 Task: Get directions from Joshua Tree National Park, California, United States to Carlsbad Caverns National Park, New Mexico, United States and reverse  starting point and destination and check the best travel modes
Action: Mouse moved to (1049, 80)
Screenshot: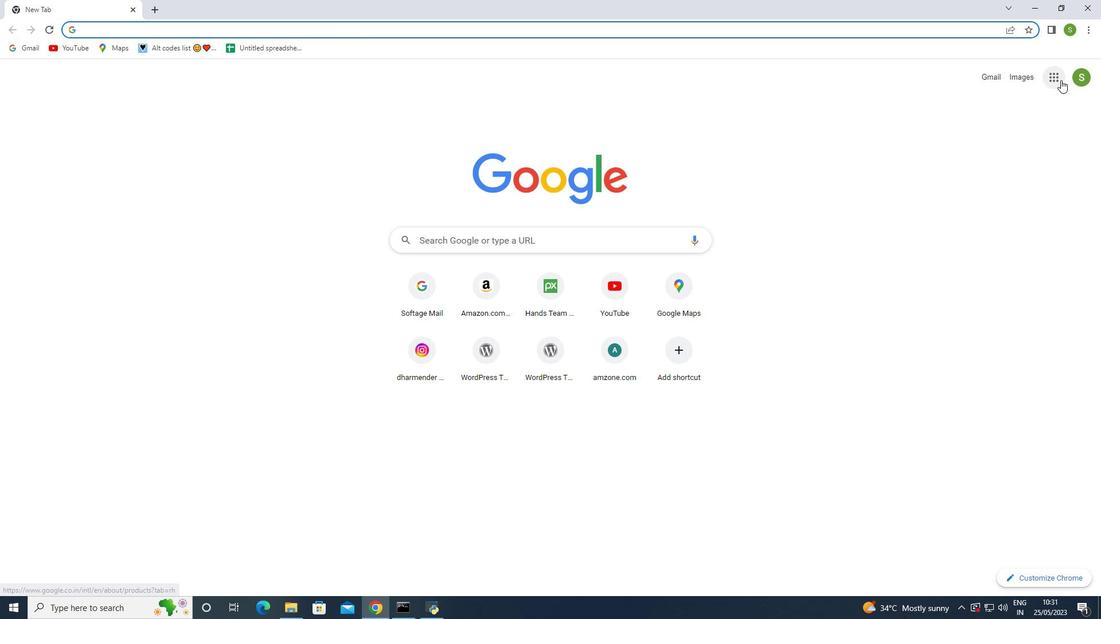 
Action: Mouse pressed left at (1049, 80)
Screenshot: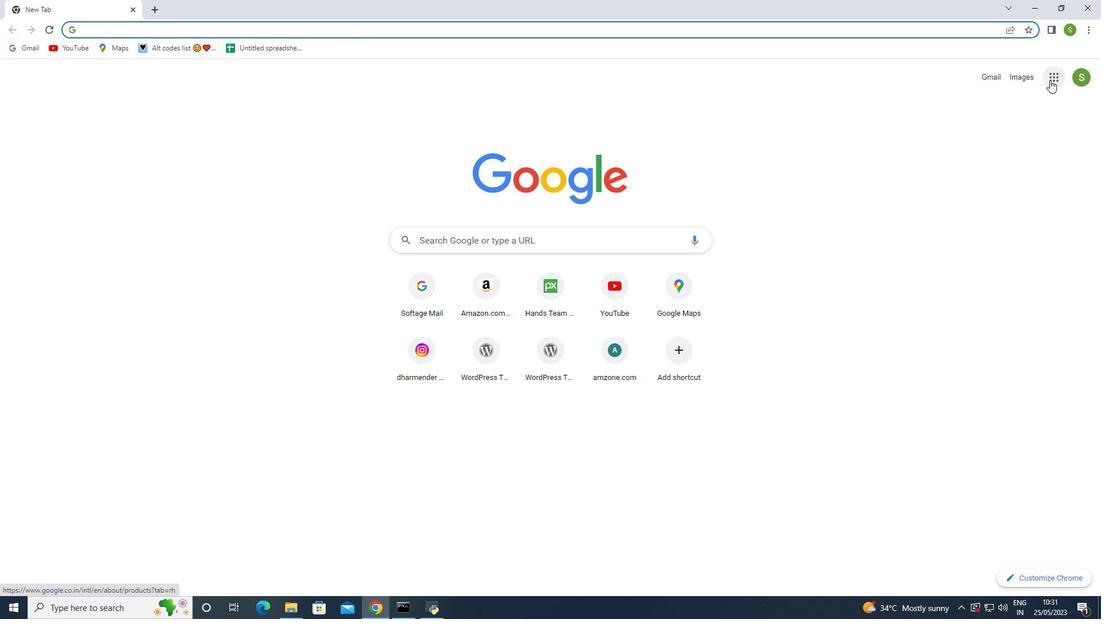 
Action: Mouse moved to (1058, 286)
Screenshot: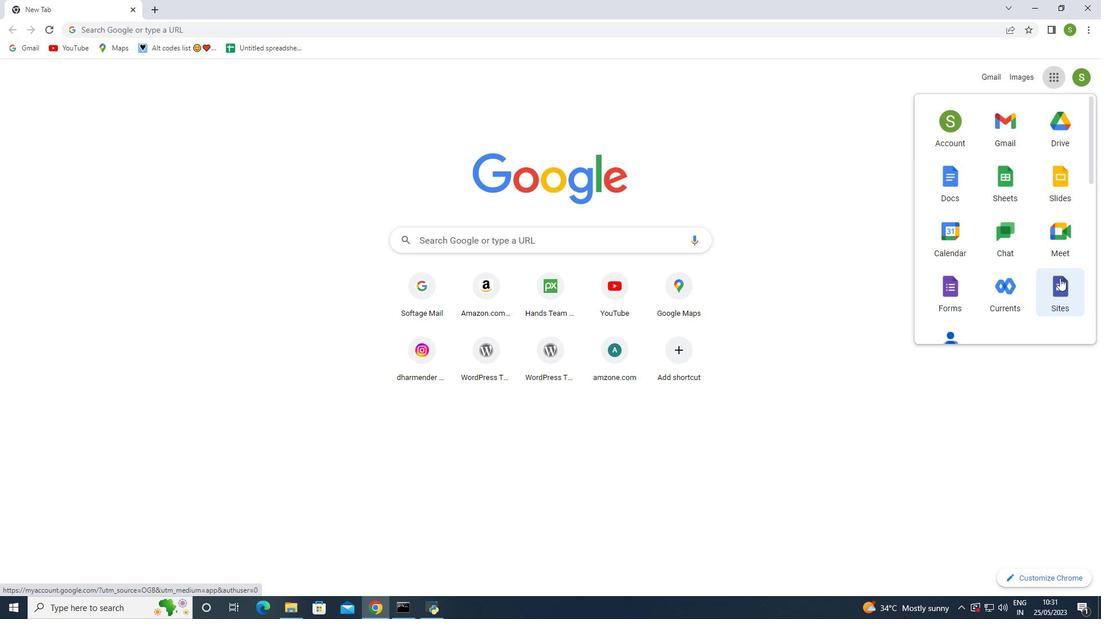 
Action: Mouse scrolled (1058, 285) with delta (0, 0)
Screenshot: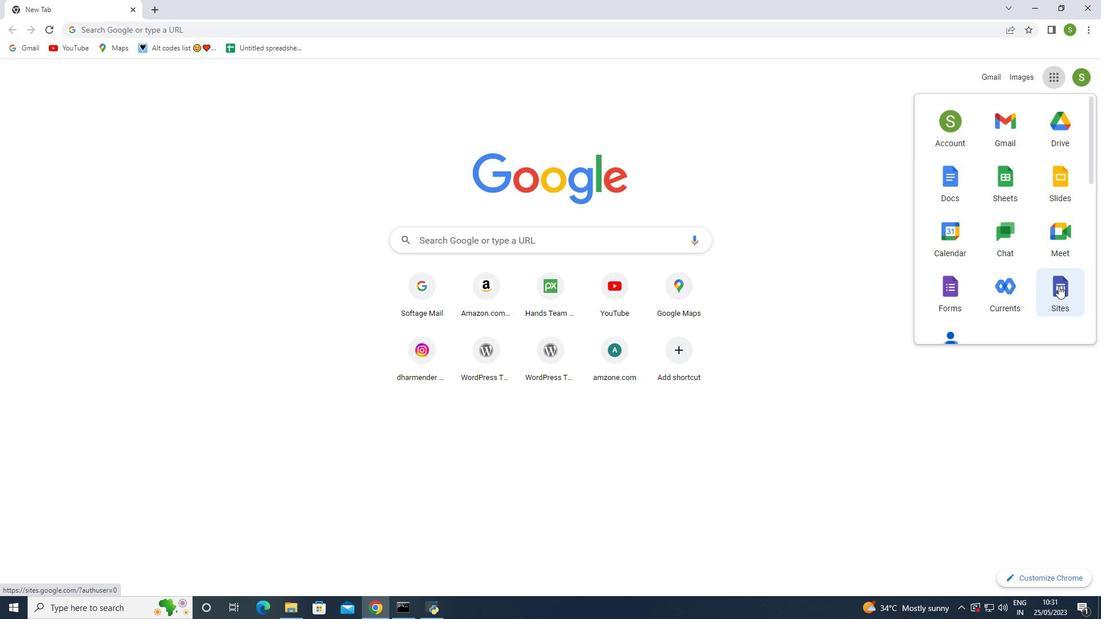 
Action: Mouse scrolled (1058, 285) with delta (0, 0)
Screenshot: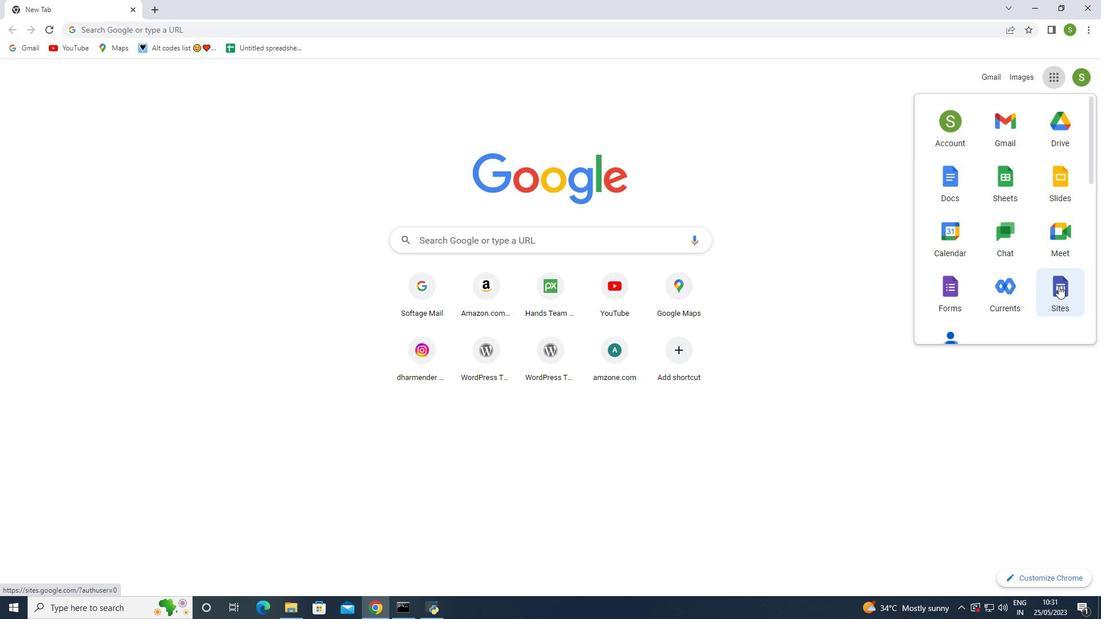 
Action: Mouse scrolled (1058, 285) with delta (0, 0)
Screenshot: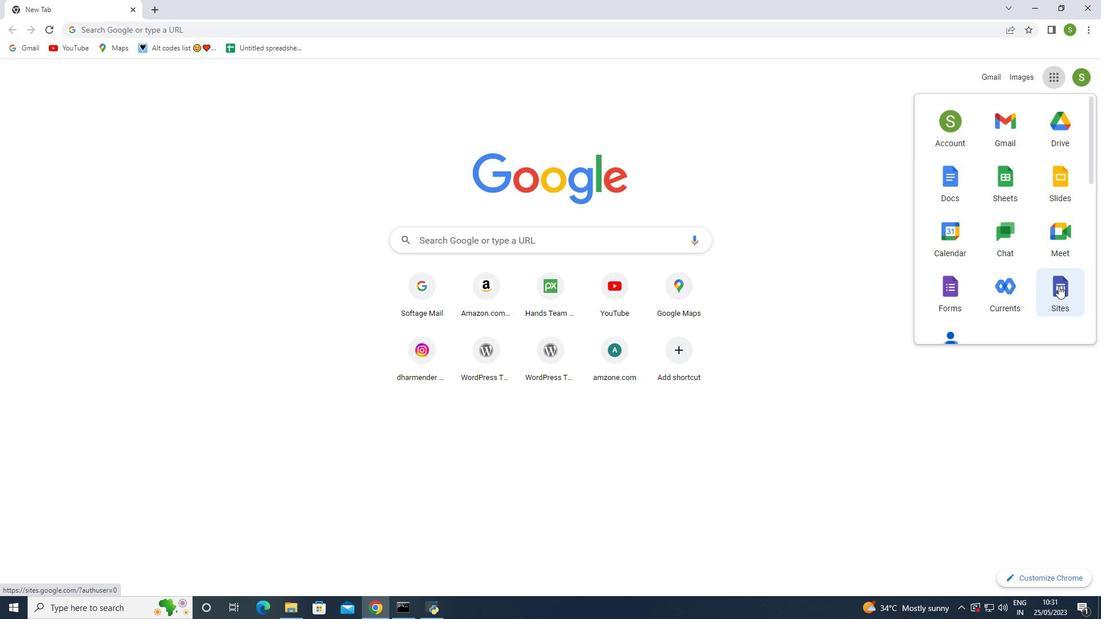 
Action: Mouse moved to (1058, 251)
Screenshot: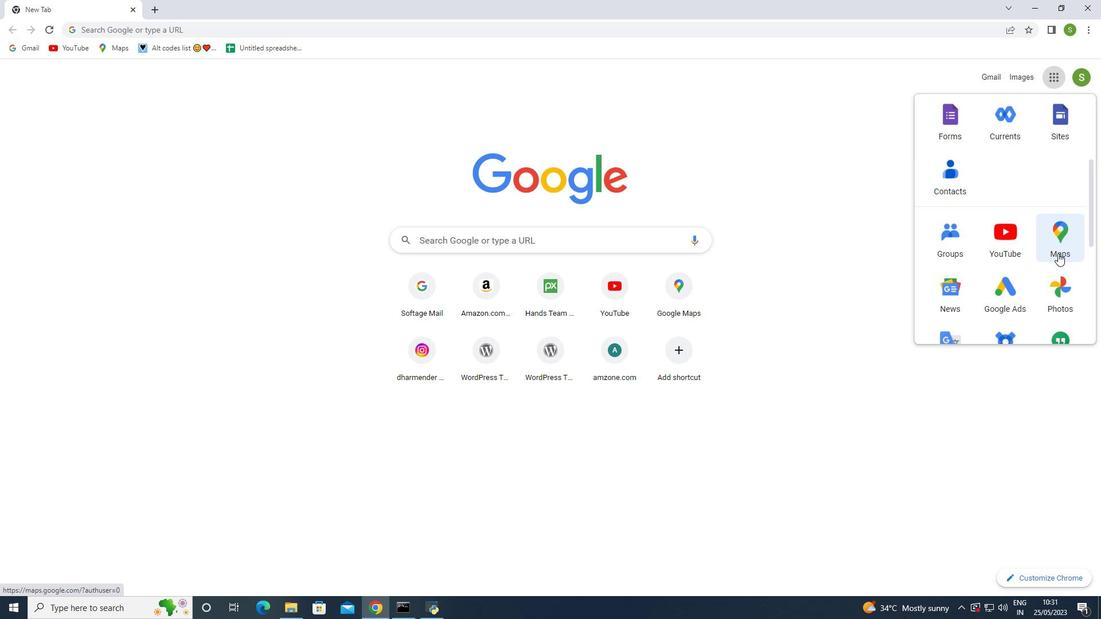
Action: Mouse pressed left at (1058, 251)
Screenshot: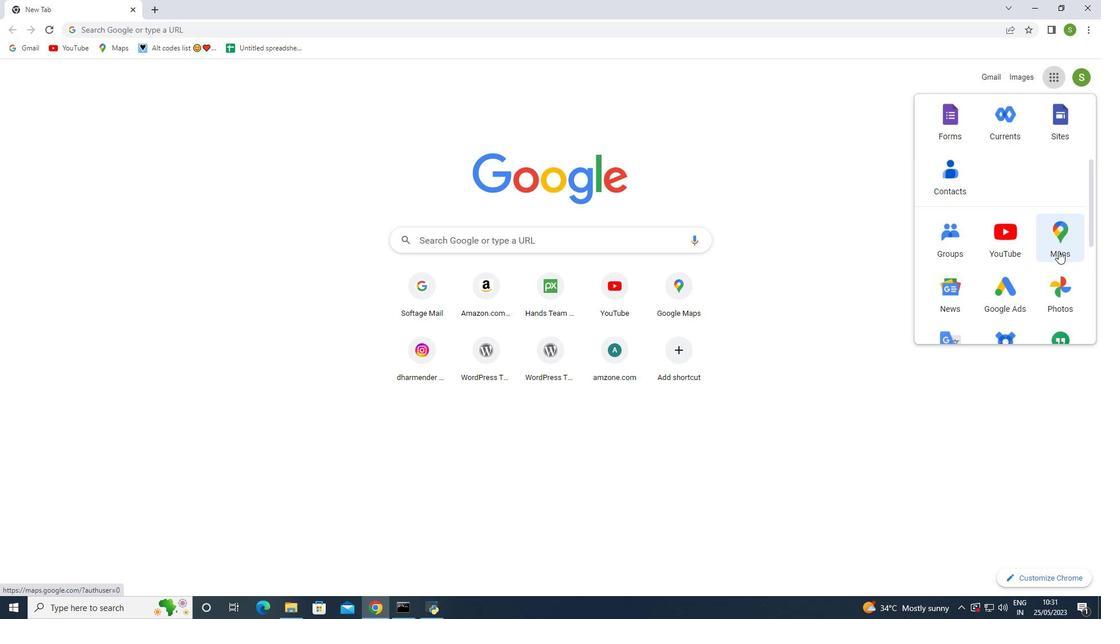 
Action: Mouse moved to (572, 274)
Screenshot: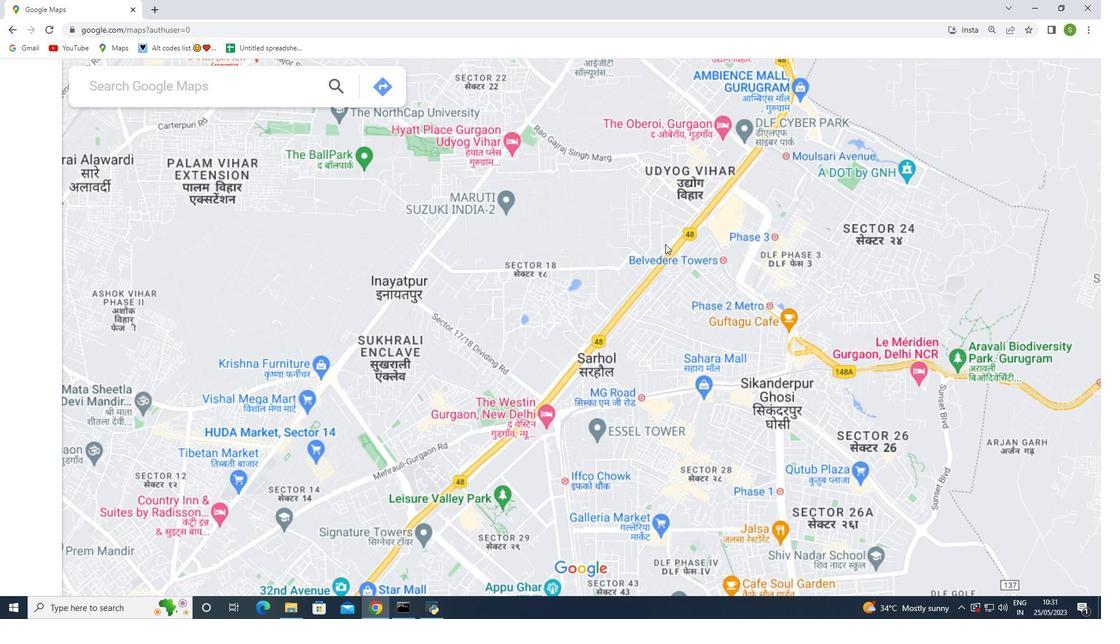
Action: Mouse scrolled (572, 273) with delta (0, 0)
Screenshot: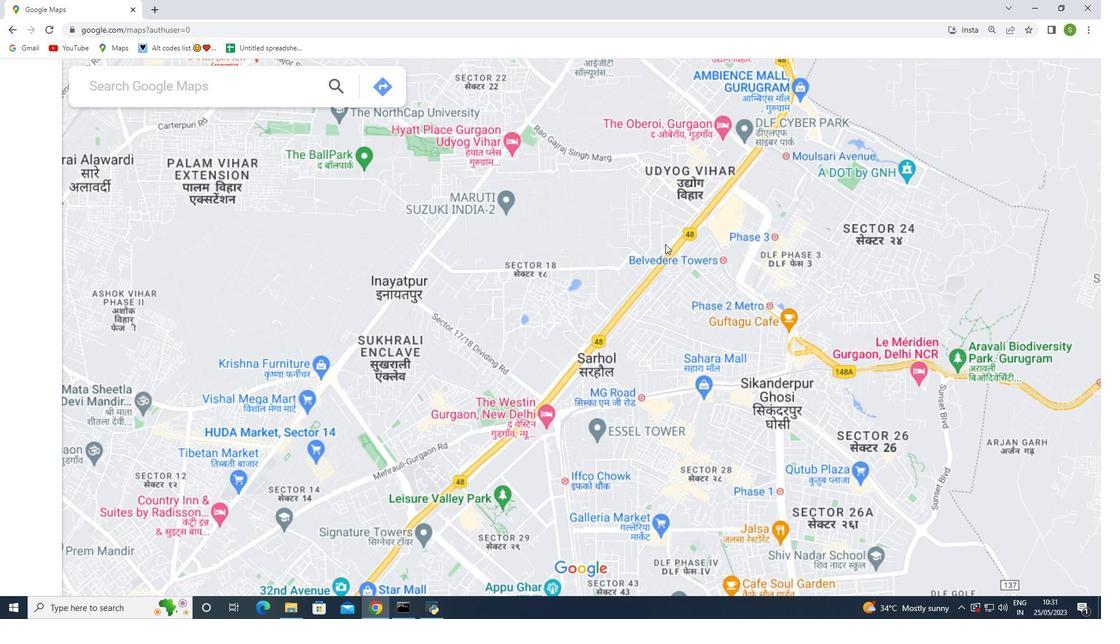 
Action: Mouse moved to (571, 275)
Screenshot: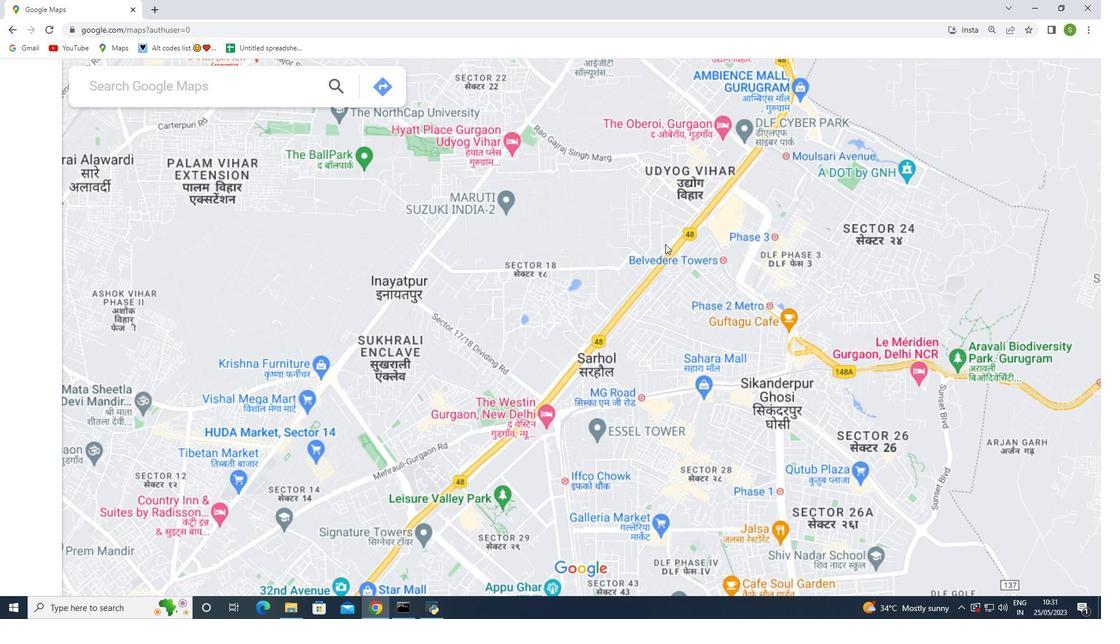 
Action: Mouse scrolled (571, 275) with delta (0, 0)
Screenshot: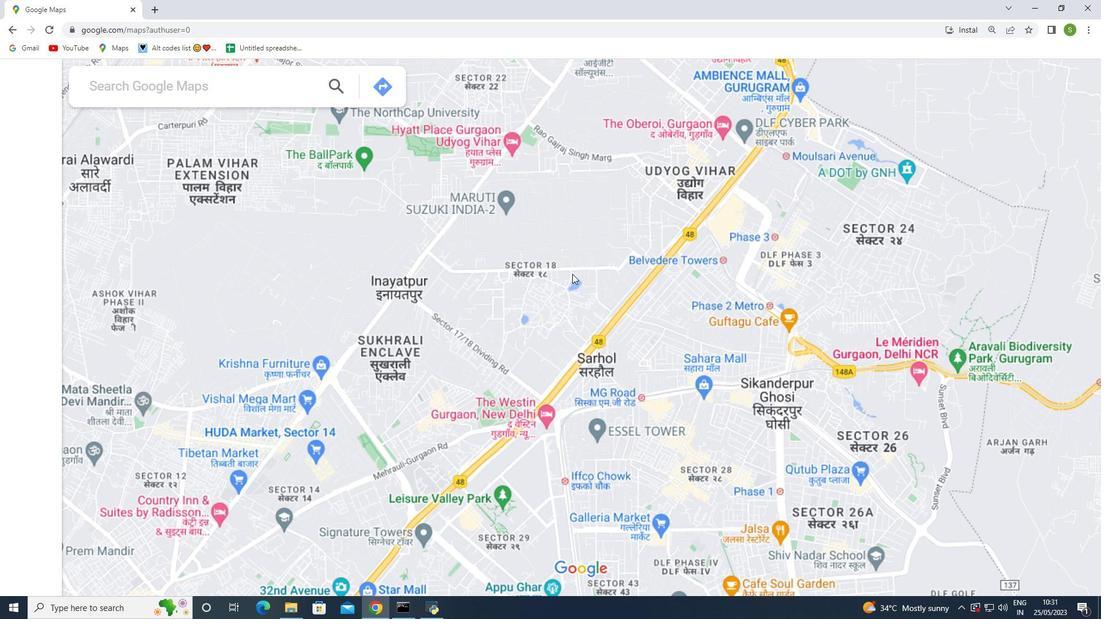 
Action: Mouse moved to (558, 275)
Screenshot: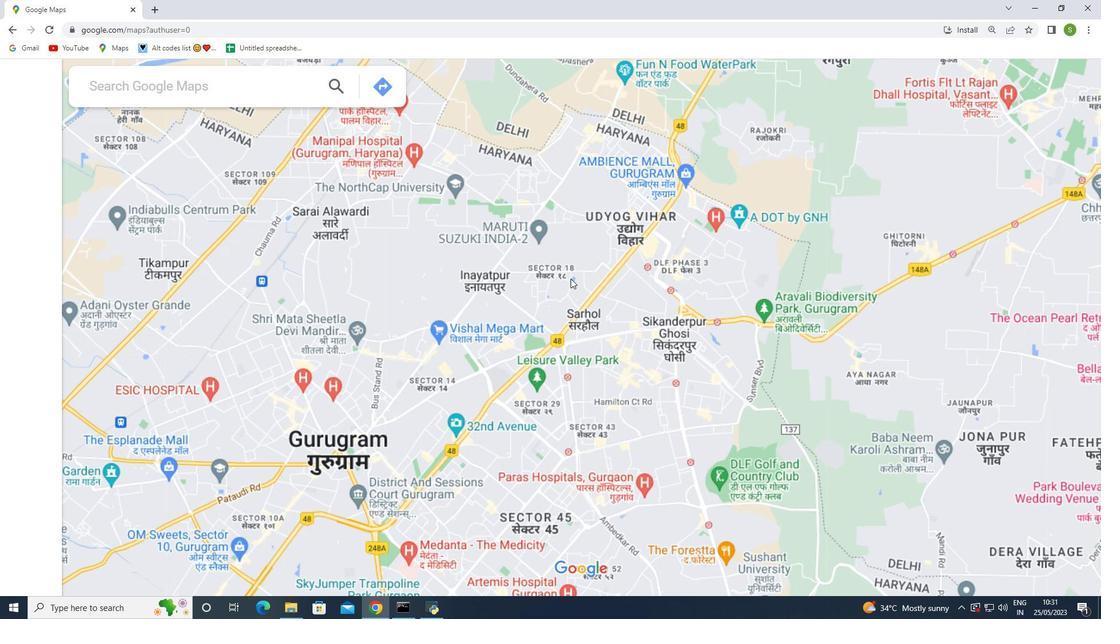 
Action: Mouse scrolled (558, 276) with delta (0, 0)
Screenshot: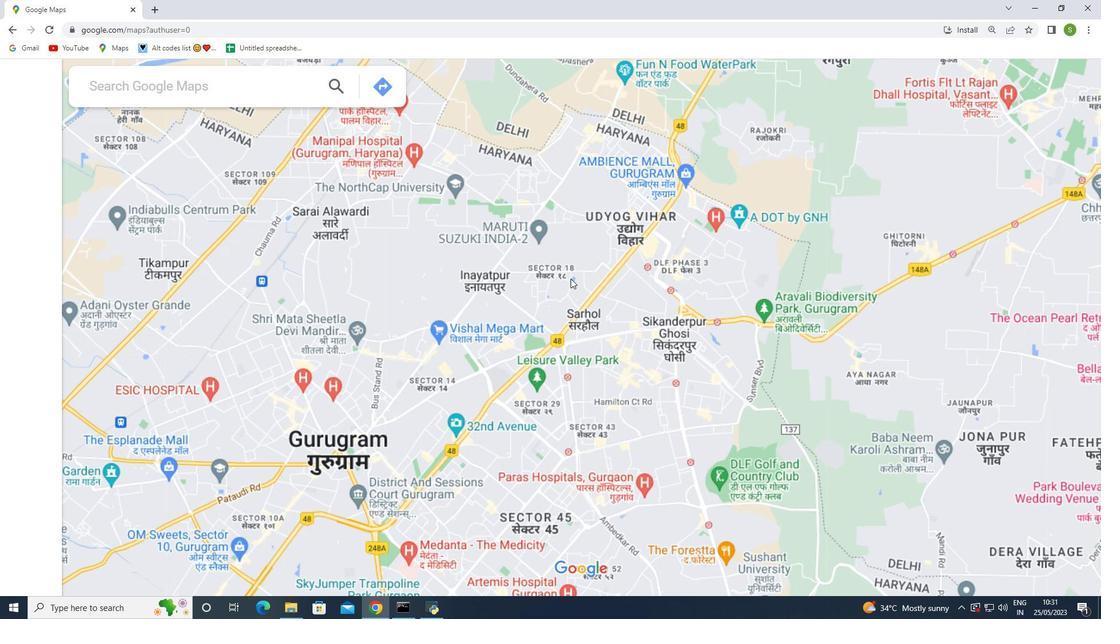 
Action: Mouse scrolled (558, 276) with delta (0, 0)
Screenshot: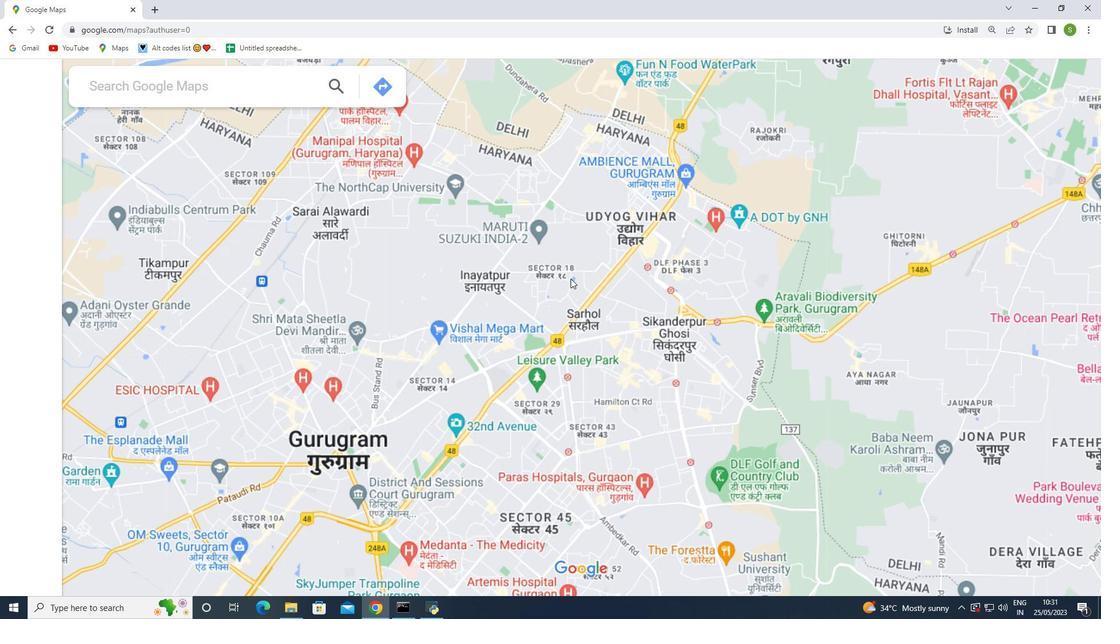 
Action: Mouse moved to (280, 88)
Screenshot: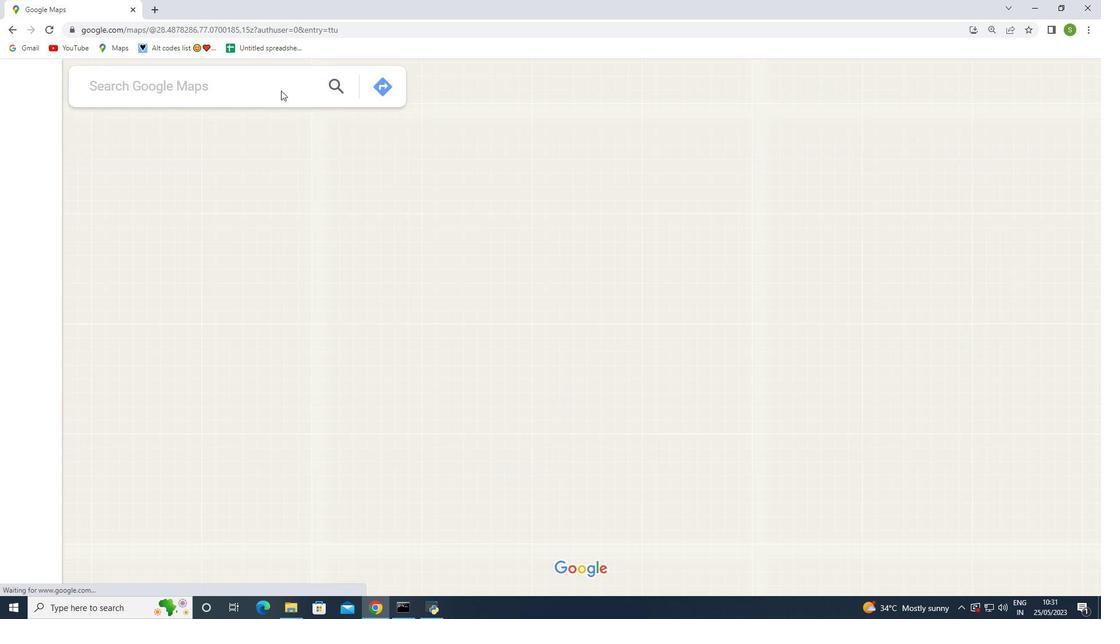 
Action: Mouse pressed left at (280, 88)
Screenshot: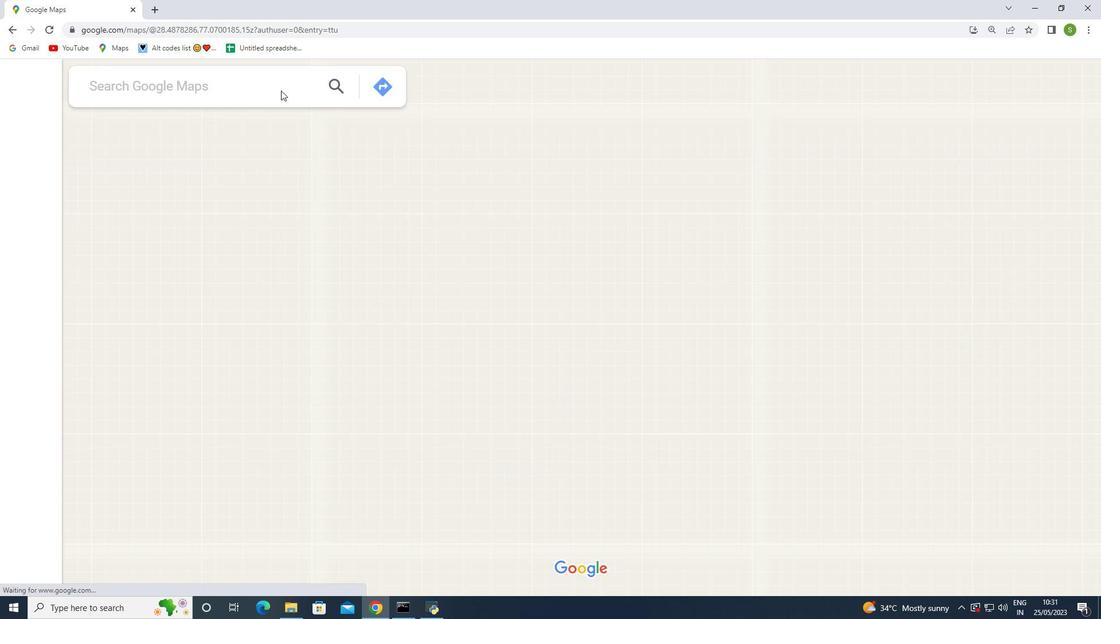 
Action: Mouse moved to (382, 84)
Screenshot: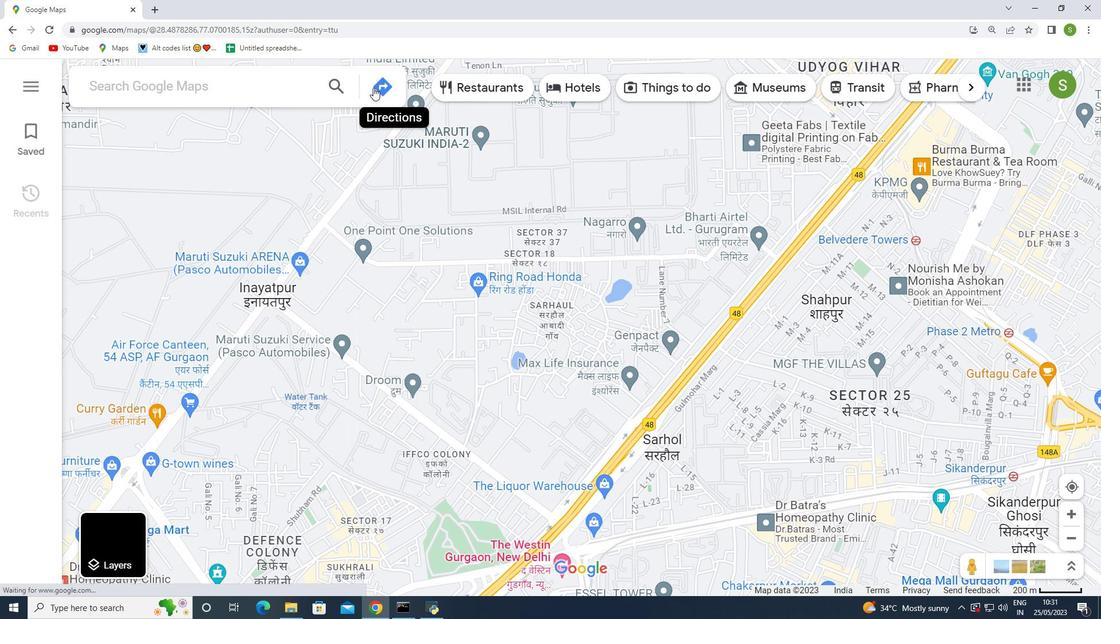 
Action: Mouse pressed left at (382, 84)
Screenshot: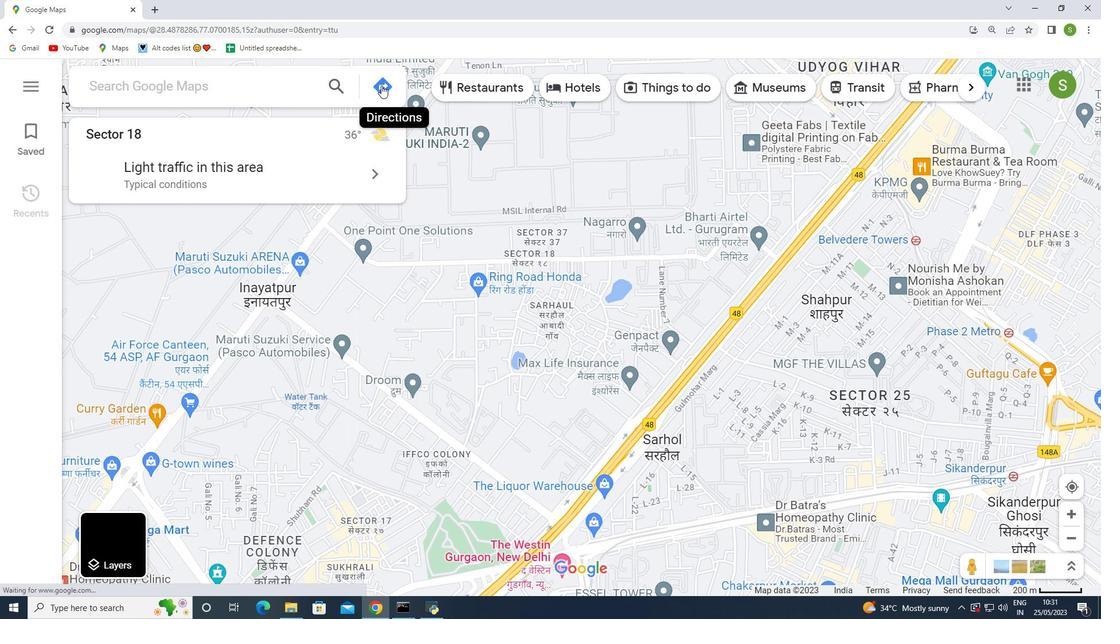 
Action: Mouse moved to (198, 138)
Screenshot: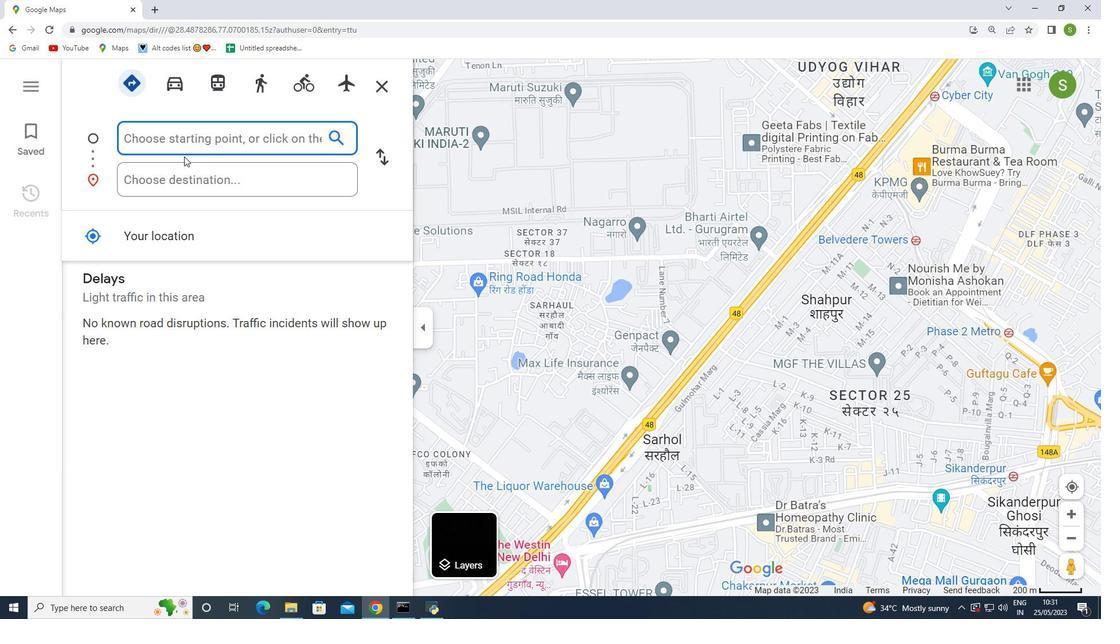 
Action: Mouse pressed left at (198, 138)
Screenshot: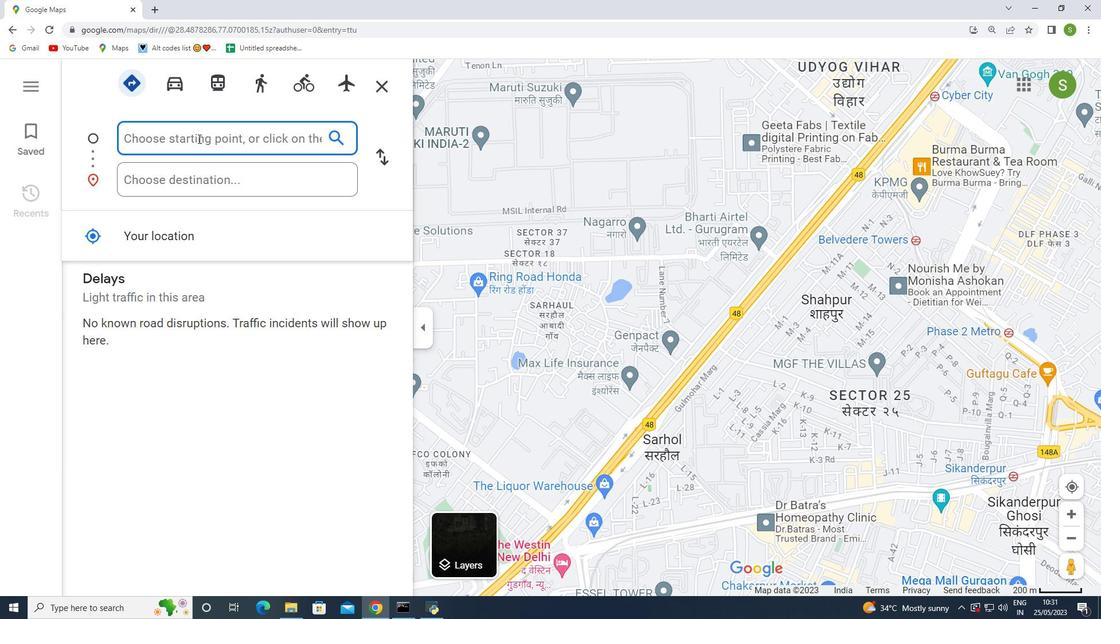 
Action: Mouse moved to (198, 138)
Screenshot: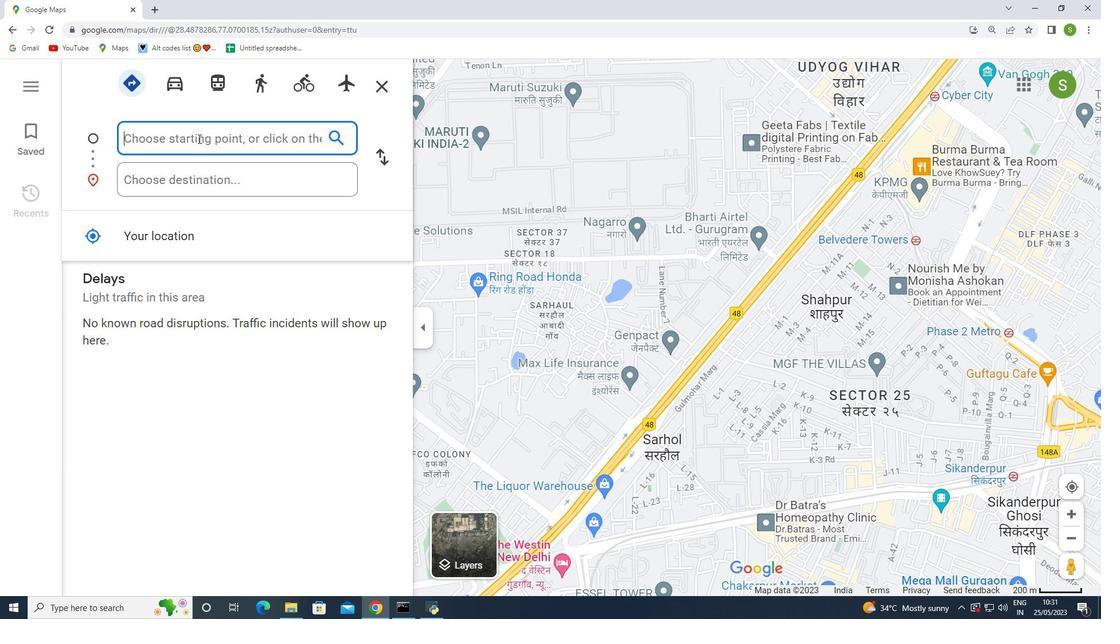 
Action: Key pressed joshua<Key.space>tree<Key.space>national<Key.space>park<Key.space>california<Key.space>united<Key.space>sate<Key.backspace><Key.backspace><Key.backspace>tates
Screenshot: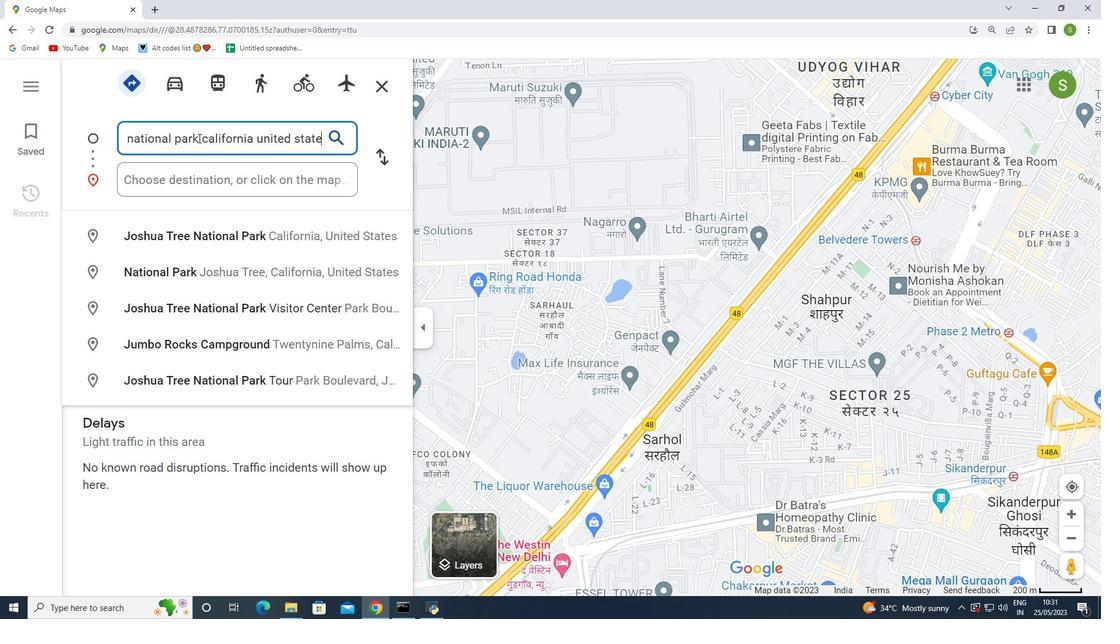 
Action: Mouse moved to (168, 185)
Screenshot: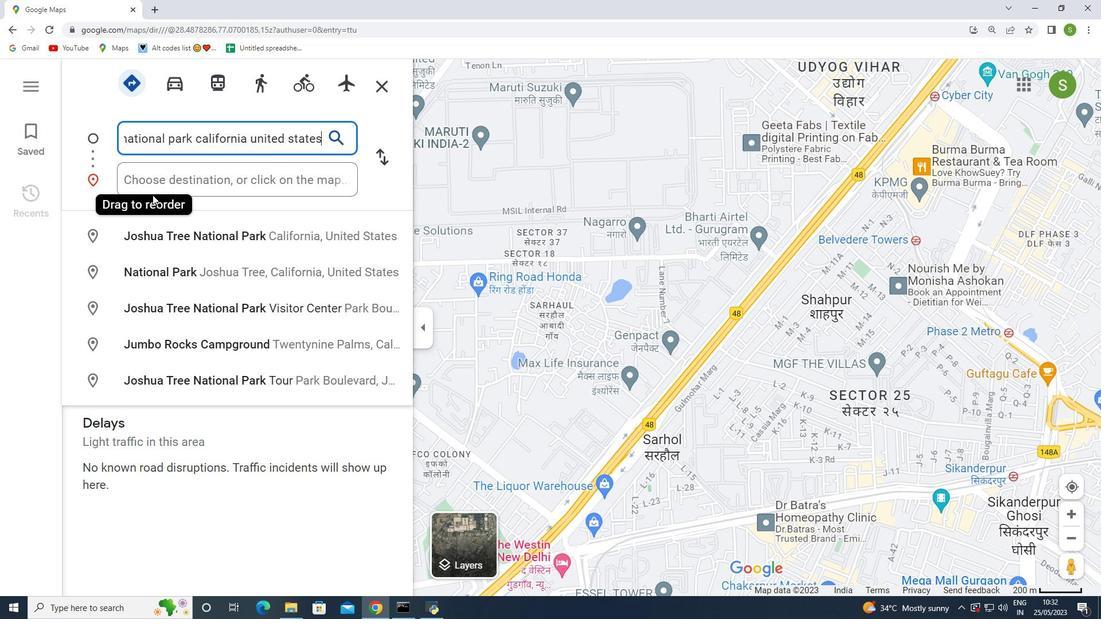 
Action: Mouse pressed left at (168, 185)
Screenshot: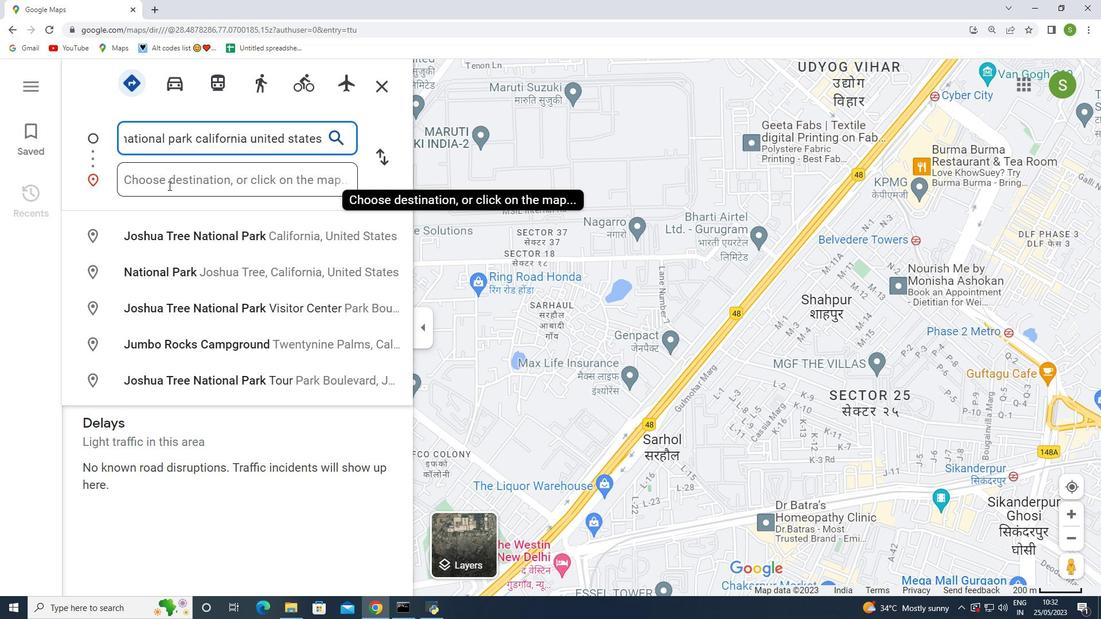
Action: Key pressed <Key.shift>Carisbad<Key.space>caverns<Key.space>national<Key.space>park<Key.space>new<Key.space>mexc<Key.backspace>ico<Key.space>united<Key.space>states<Key.enter>
Screenshot: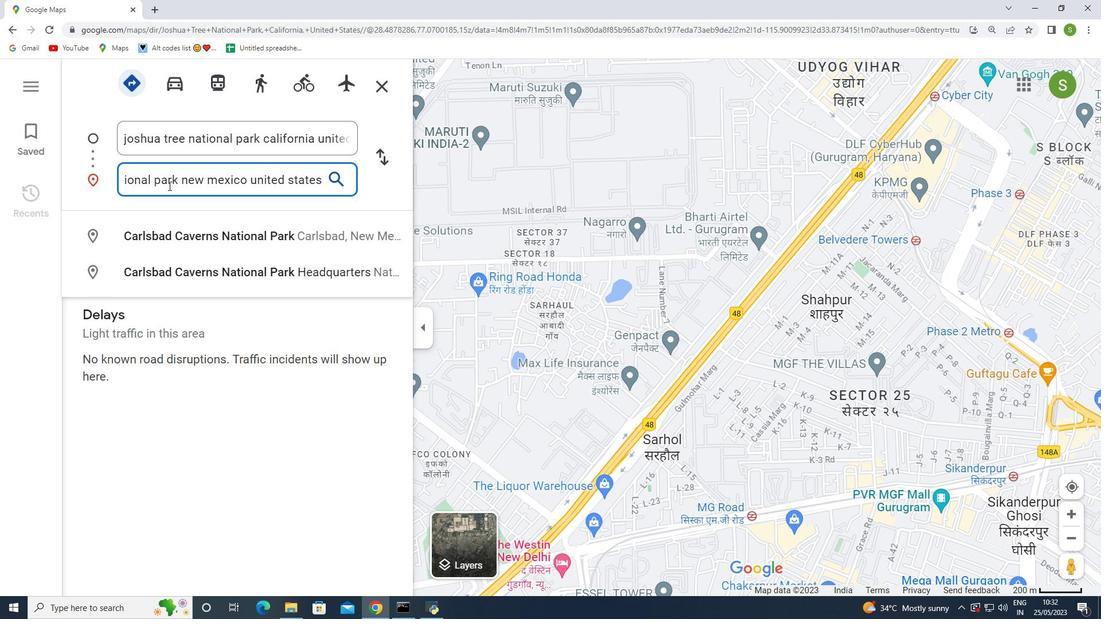 
Action: Mouse moved to (392, 163)
Screenshot: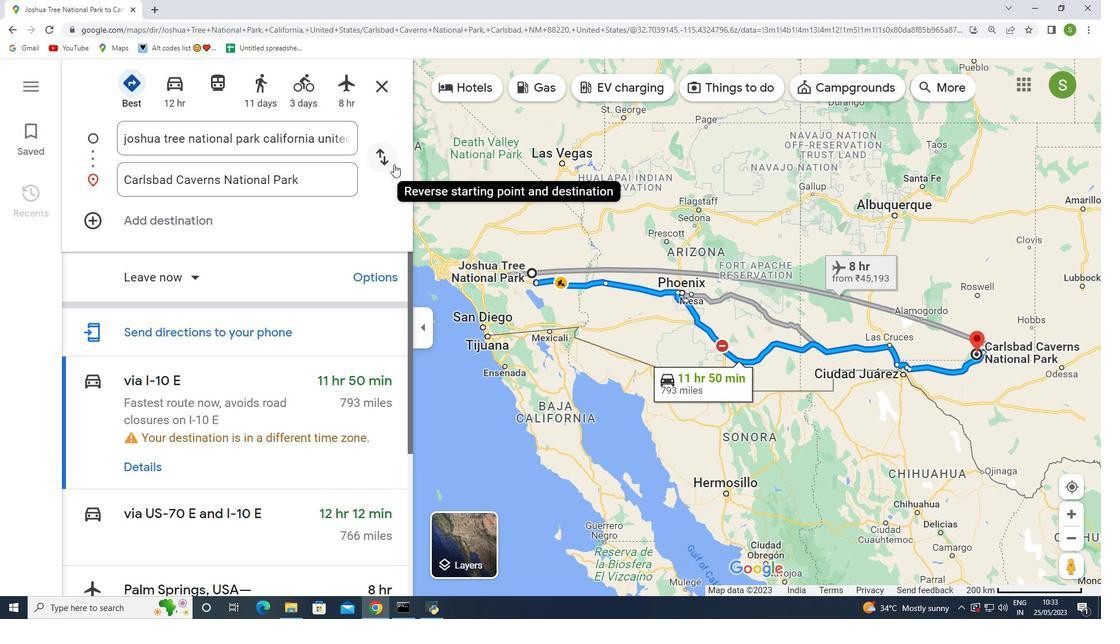 
Action: Mouse pressed left at (392, 163)
Screenshot: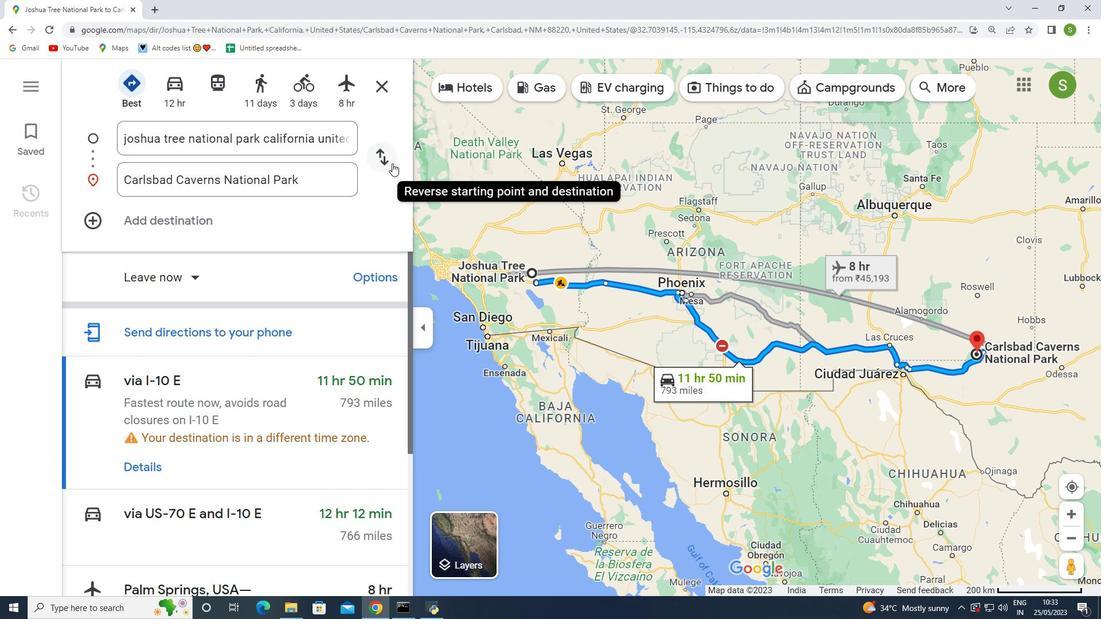
Action: Mouse moved to (128, 84)
Screenshot: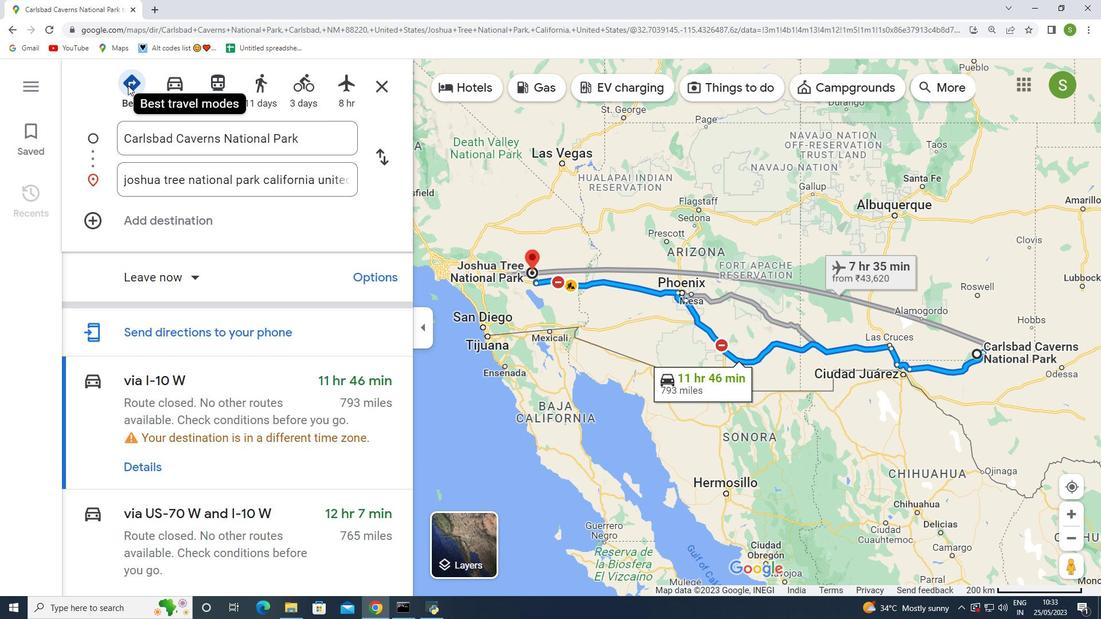 
Action: Mouse pressed left at (128, 84)
Screenshot: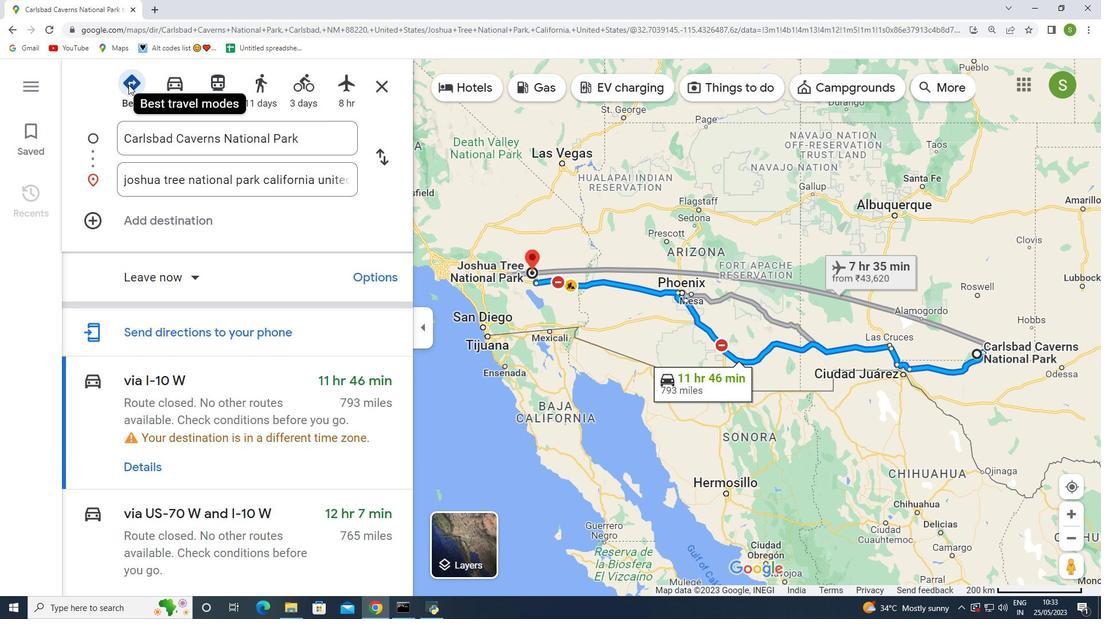 
Action: Mouse pressed left at (128, 84)
Screenshot: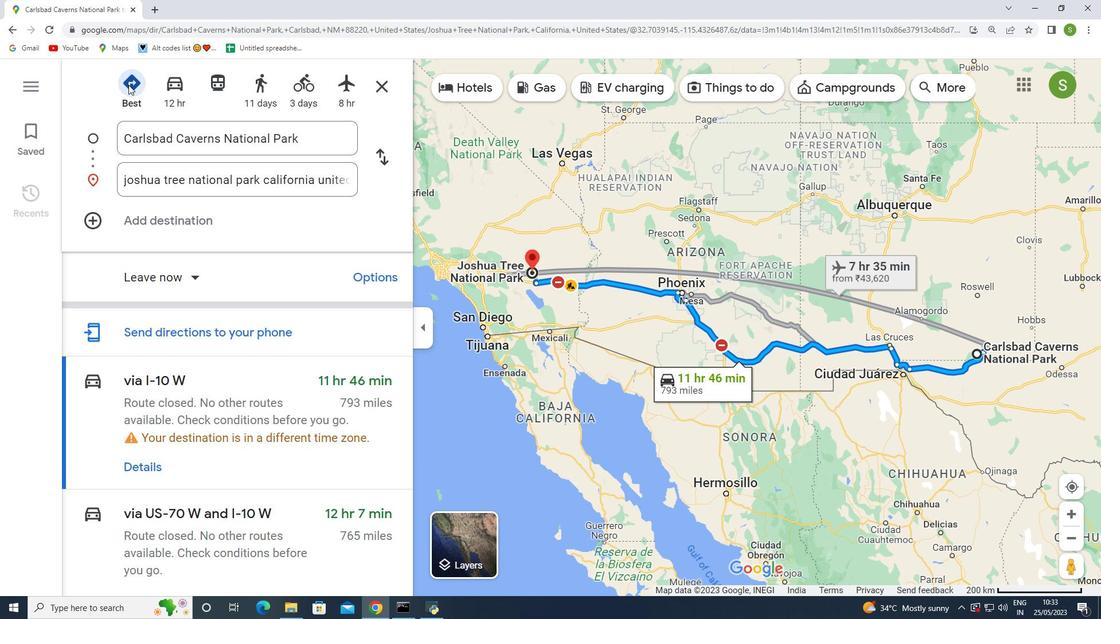 
Action: Mouse moved to (168, 86)
Screenshot: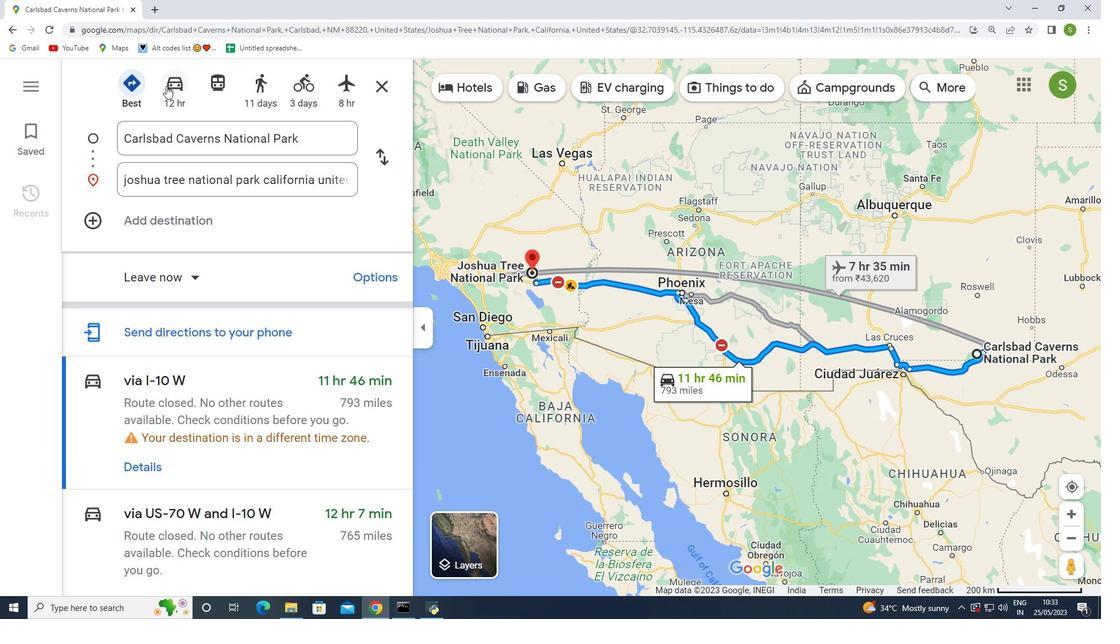 
Action: Mouse pressed left at (168, 86)
Screenshot: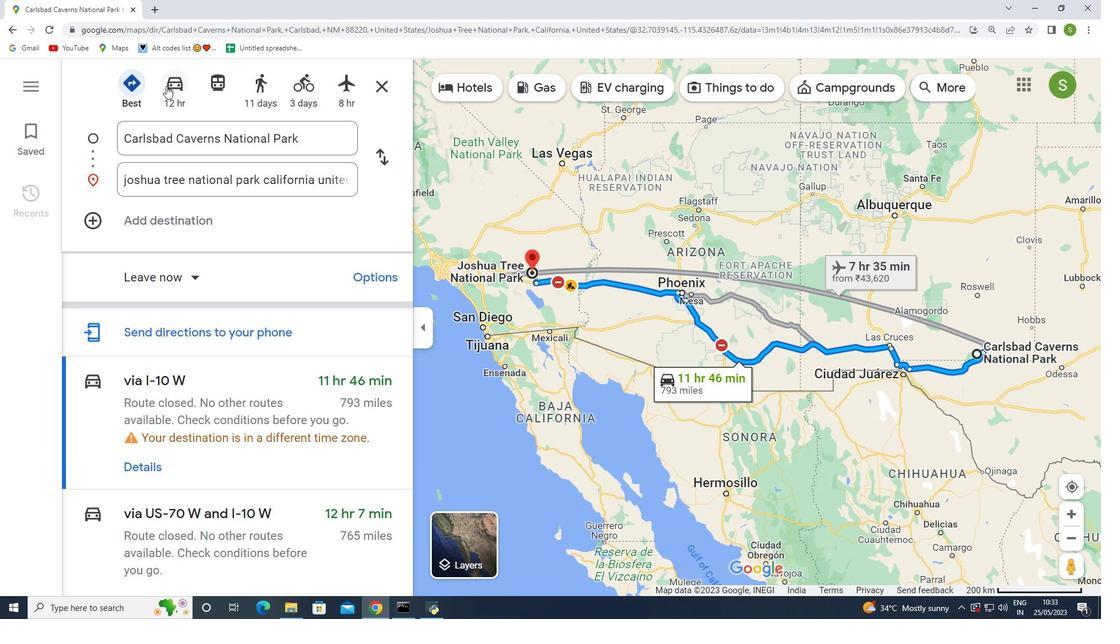 
Action: Mouse moved to (223, 85)
Screenshot: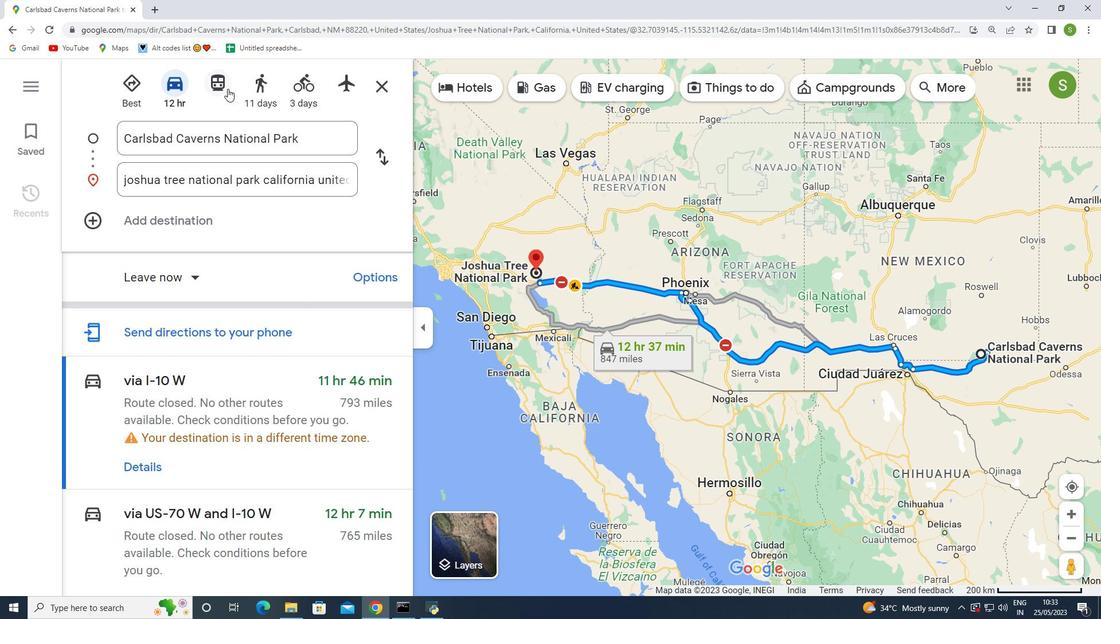 
Action: Mouse pressed left at (223, 85)
Screenshot: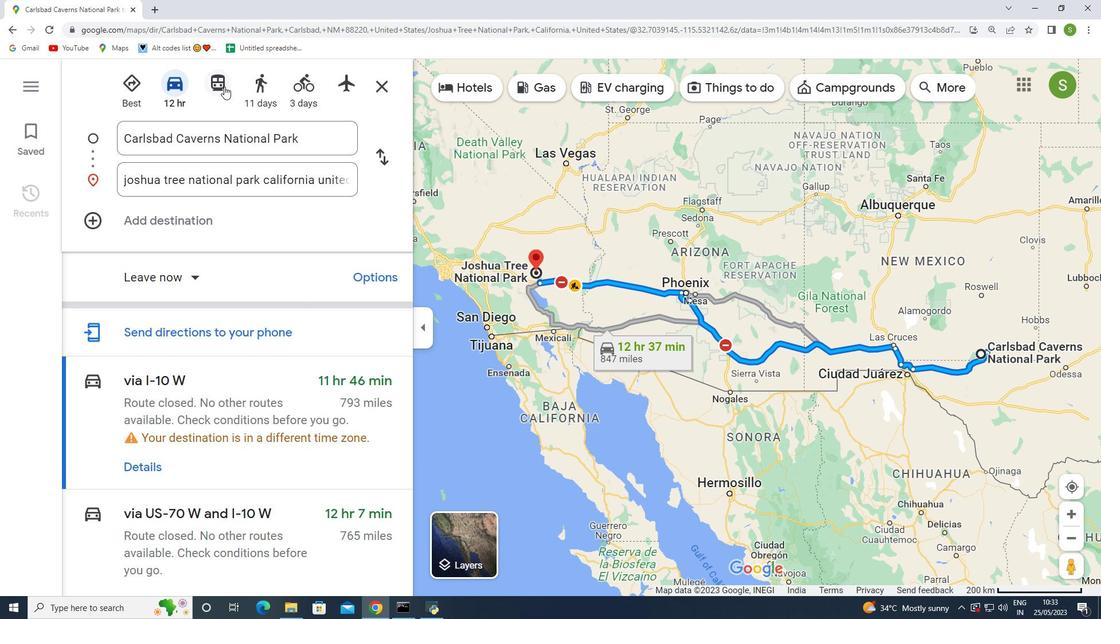 
Action: Mouse moved to (131, 87)
Screenshot: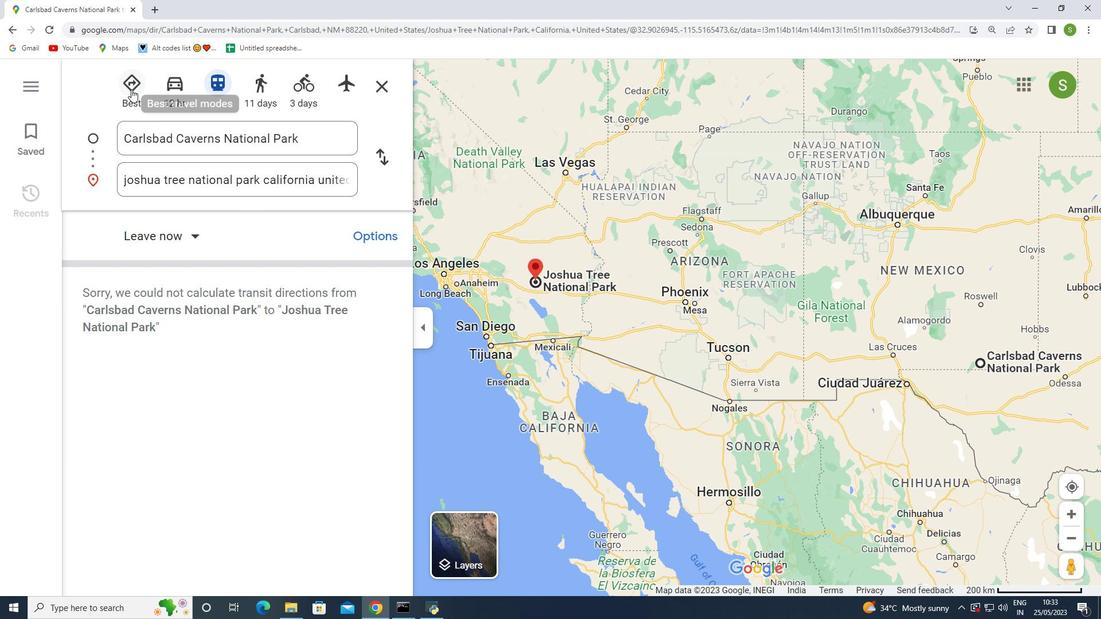 
Action: Mouse pressed left at (131, 87)
Screenshot: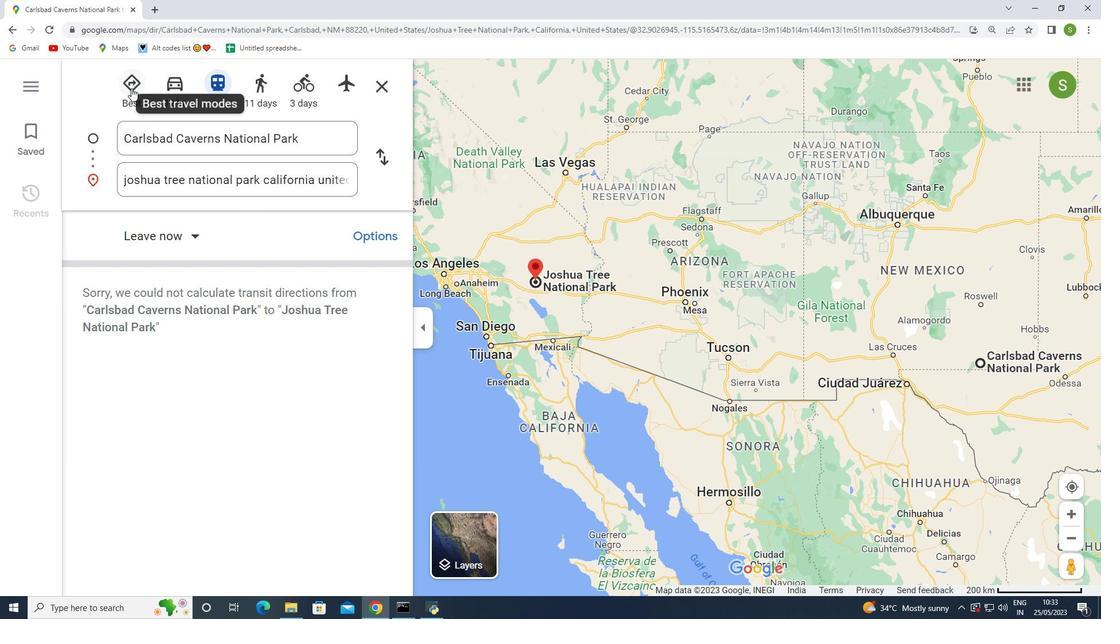 
Action: Mouse moved to (295, 399)
Screenshot: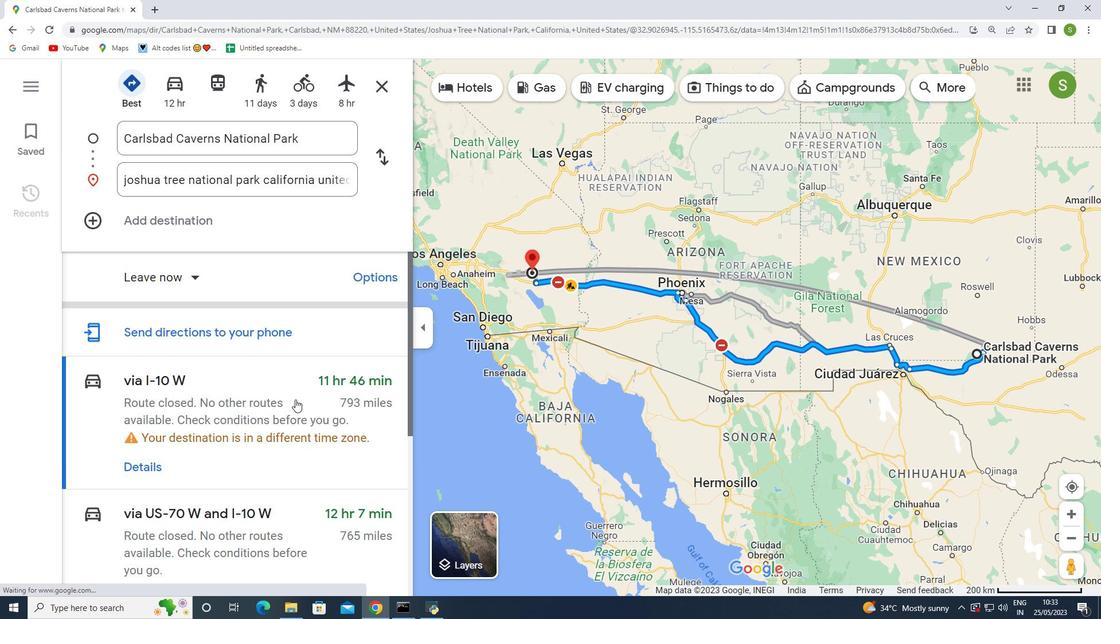 
Action: Mouse scrolled (295, 399) with delta (0, 0)
Screenshot: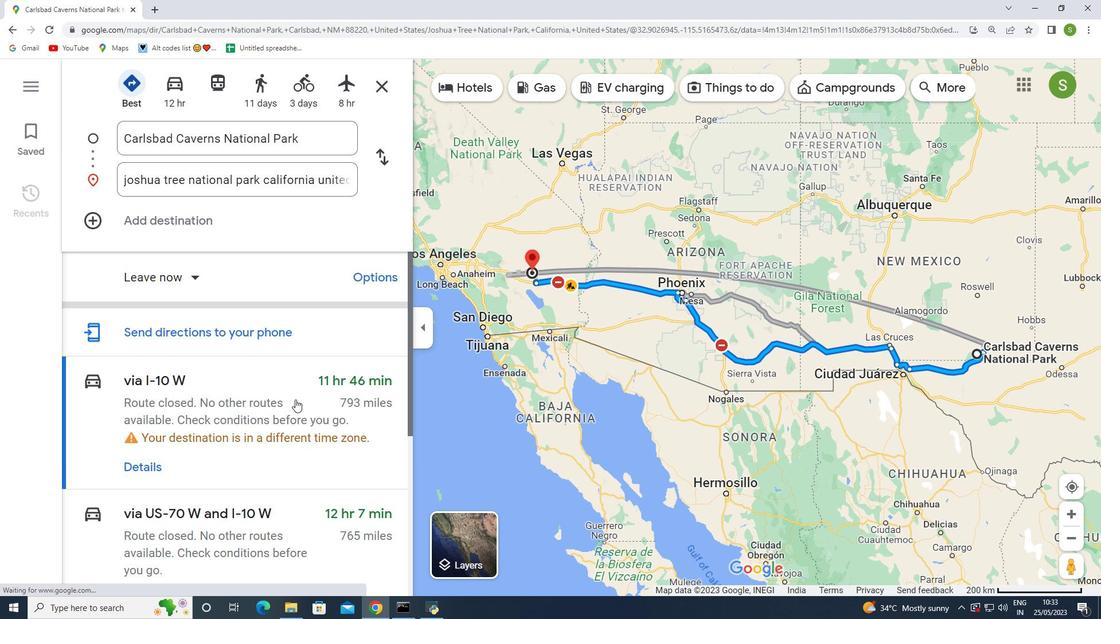 
Action: Mouse moved to (295, 400)
Screenshot: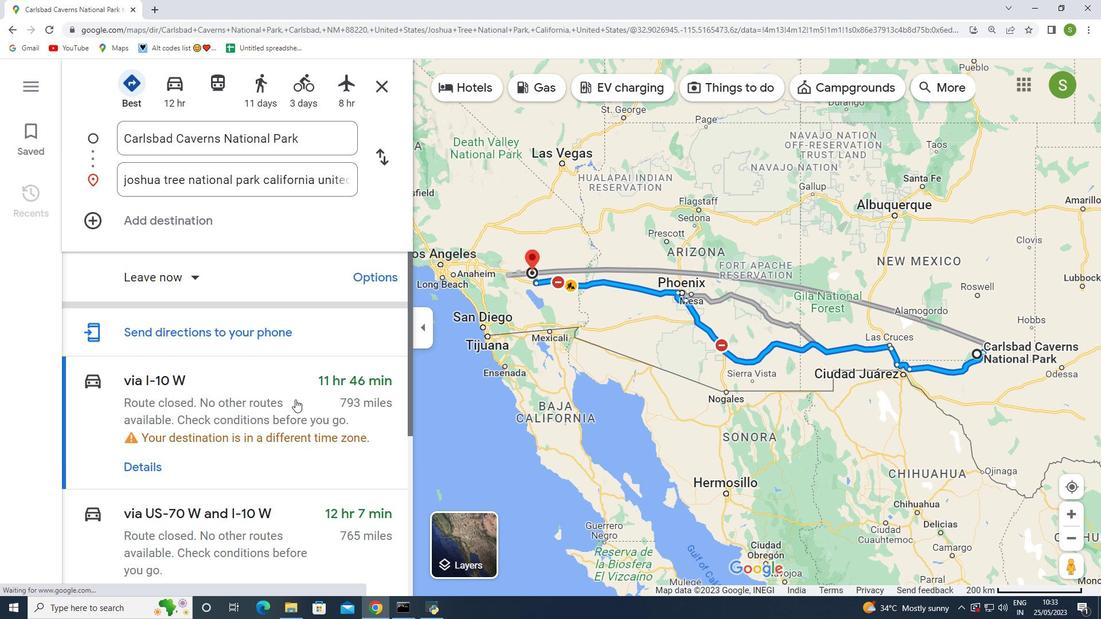 
Action: Mouse scrolled (295, 399) with delta (0, 0)
Screenshot: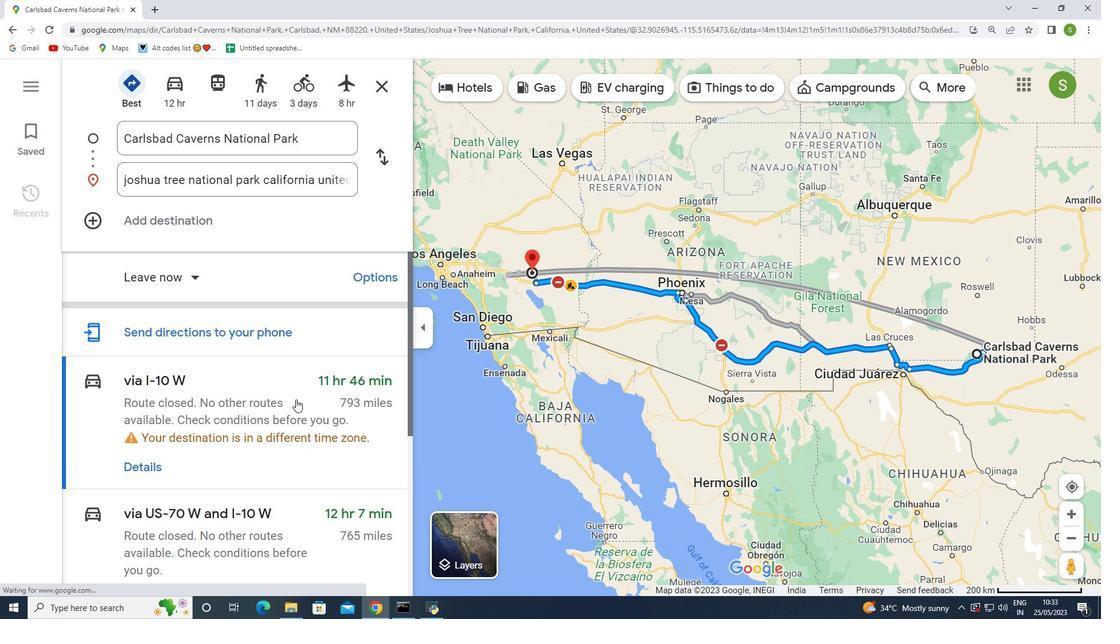 
Action: Mouse moved to (299, 378)
Screenshot: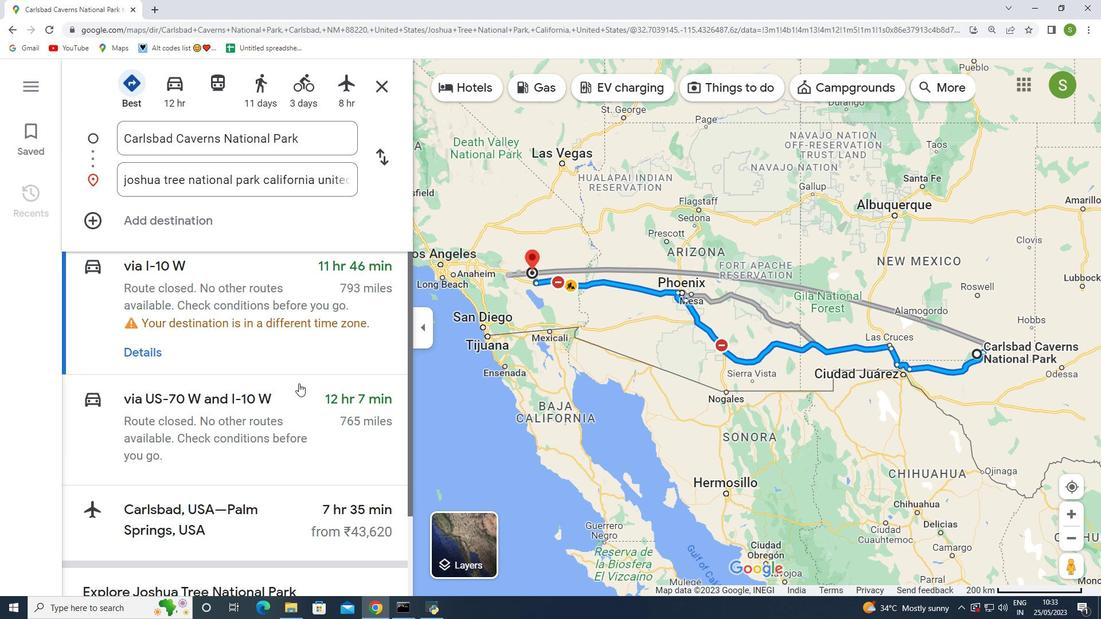 
Action: Mouse scrolled (299, 377) with delta (0, 0)
Screenshot: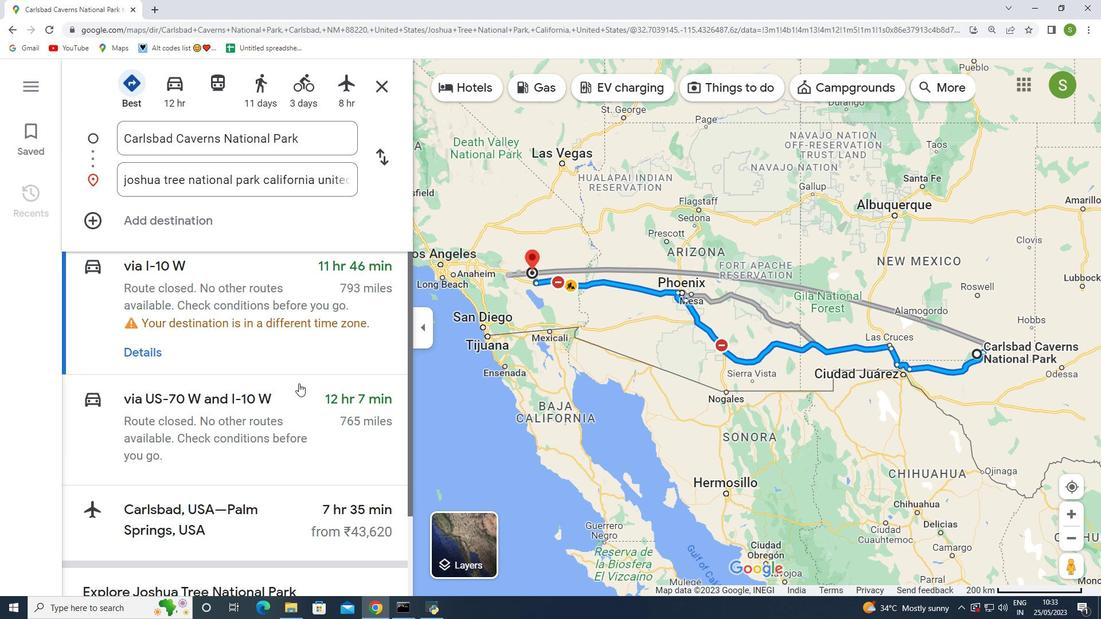 
Action: Mouse scrolled (299, 377) with delta (0, 0)
Screenshot: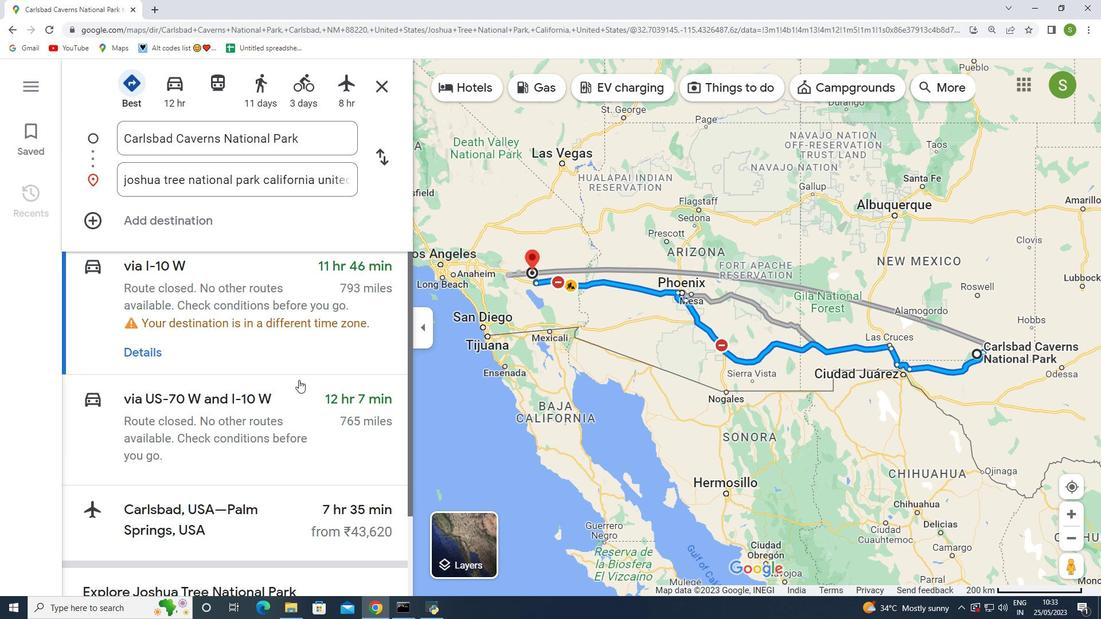 
Action: Mouse moved to (639, 302)
Screenshot: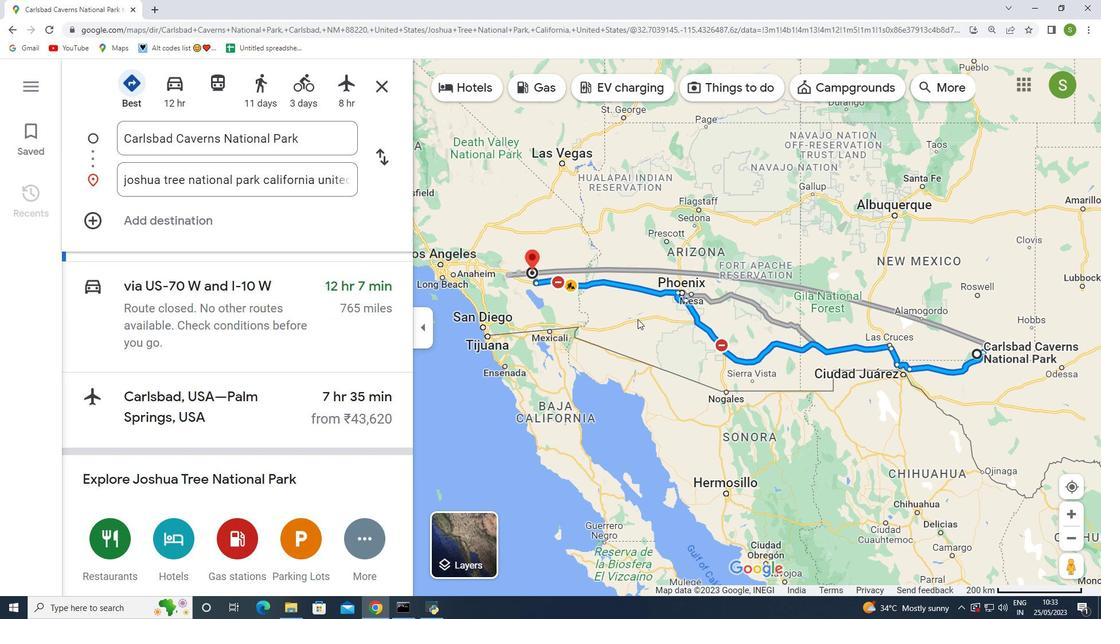 
Action: Mouse scrolled (639, 302) with delta (0, 0)
Screenshot: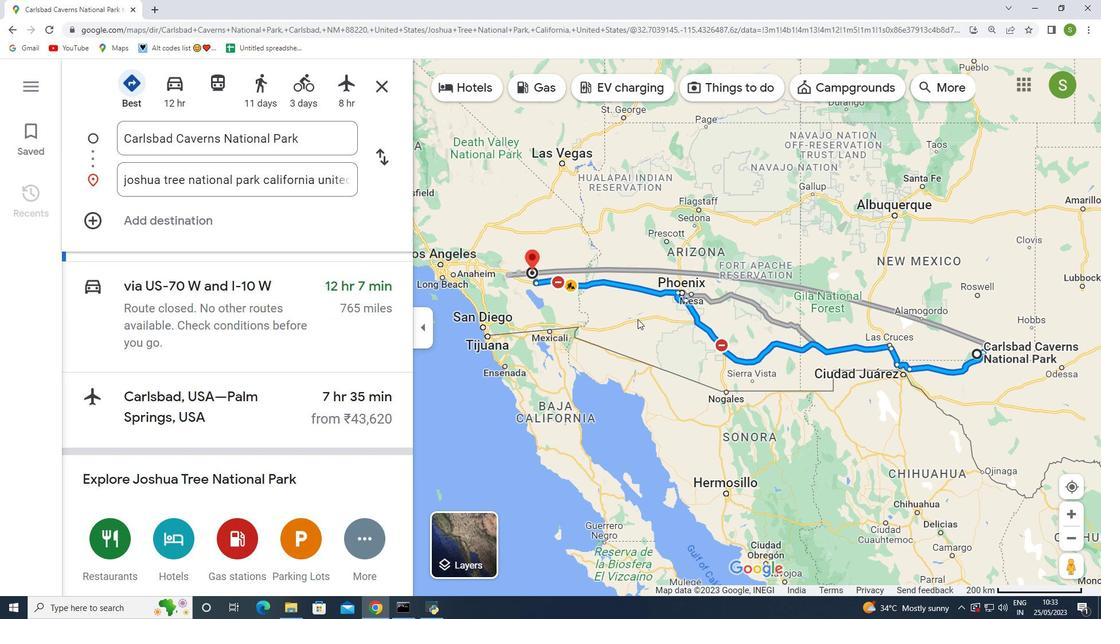 
Action: Mouse moved to (329, 219)
Screenshot: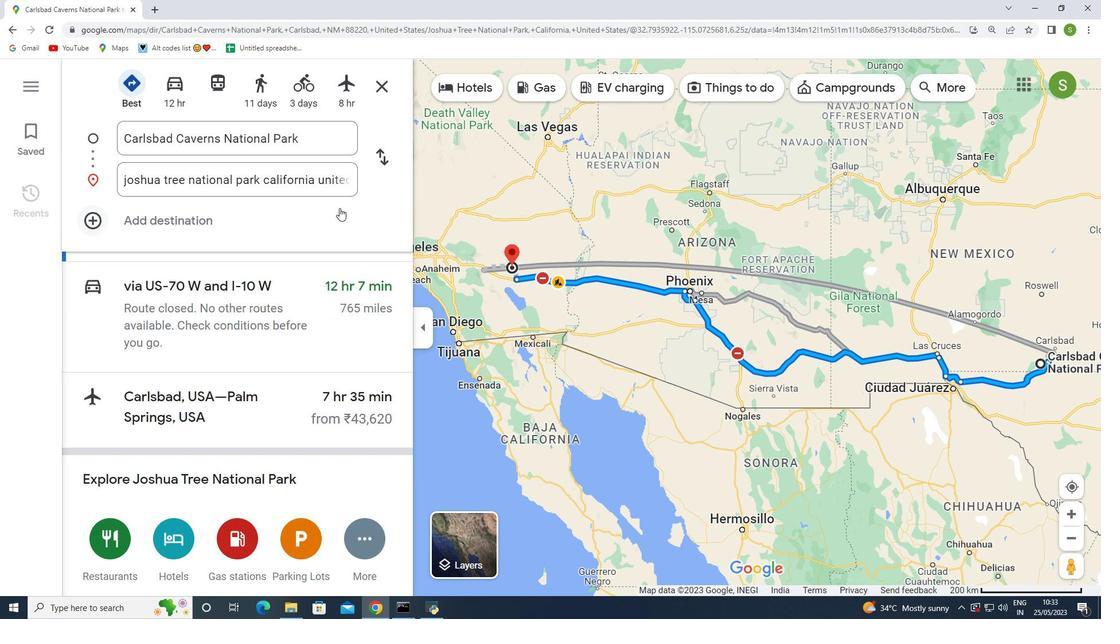
